 Task: Add C.Wirthy & Co. Butter Herb Salmon to the cart.
Action: Mouse moved to (23, 147)
Screenshot: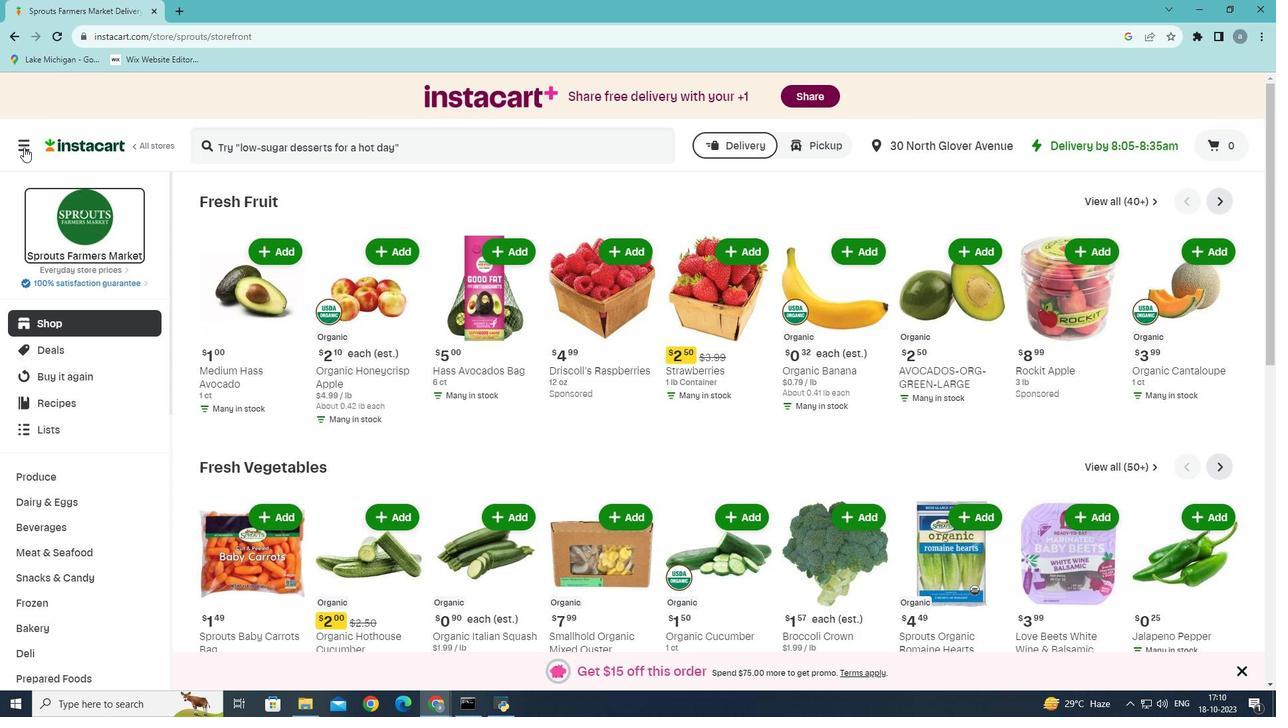 
Action: Mouse pressed left at (23, 147)
Screenshot: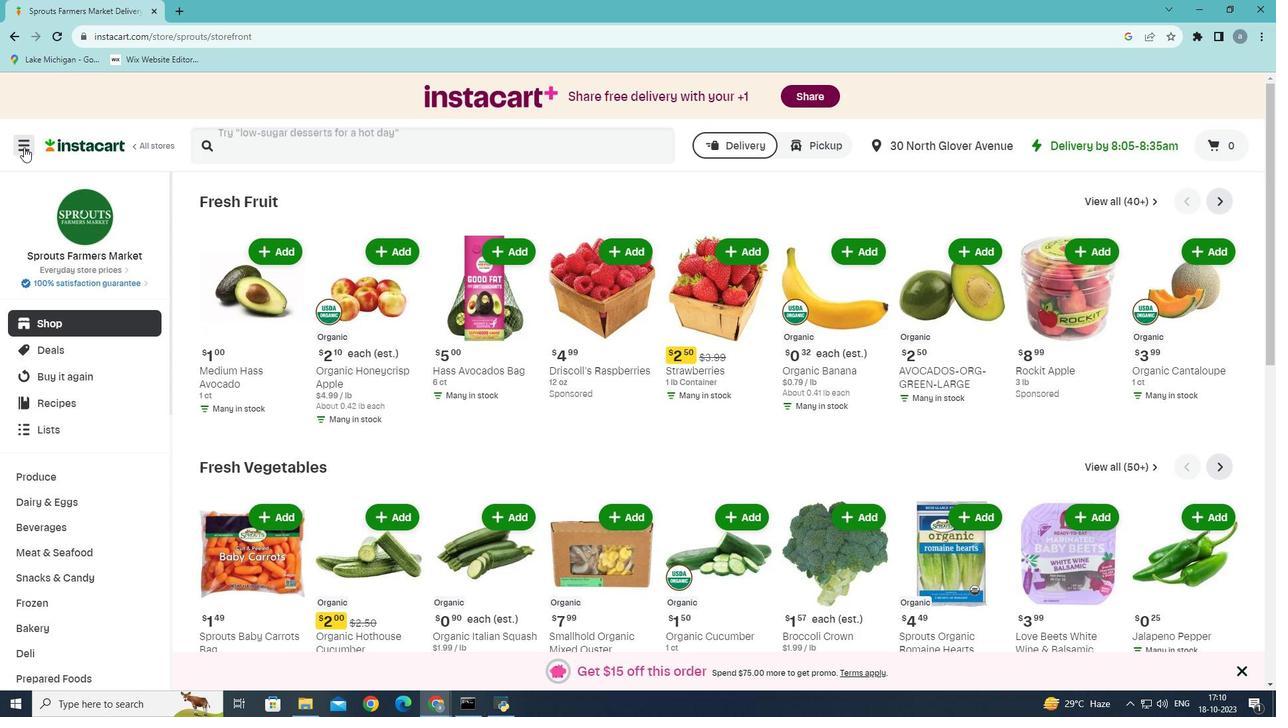 
Action: Mouse moved to (61, 388)
Screenshot: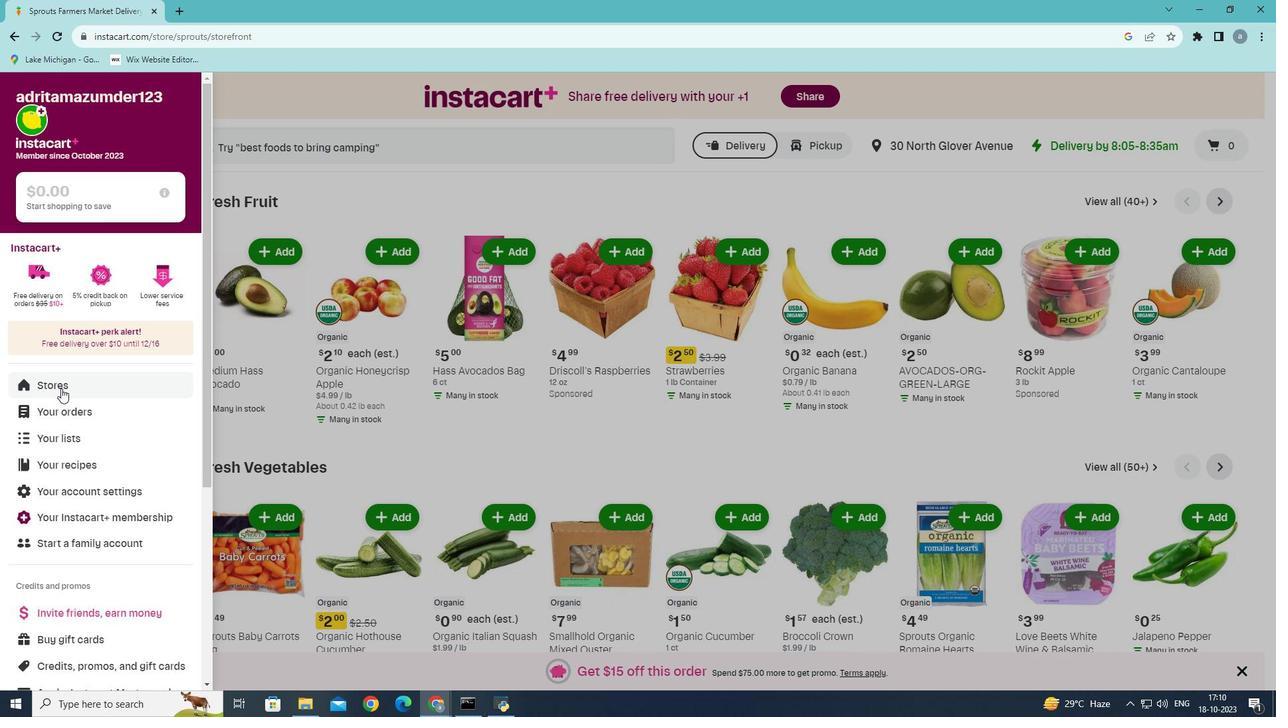 
Action: Mouse pressed left at (61, 388)
Screenshot: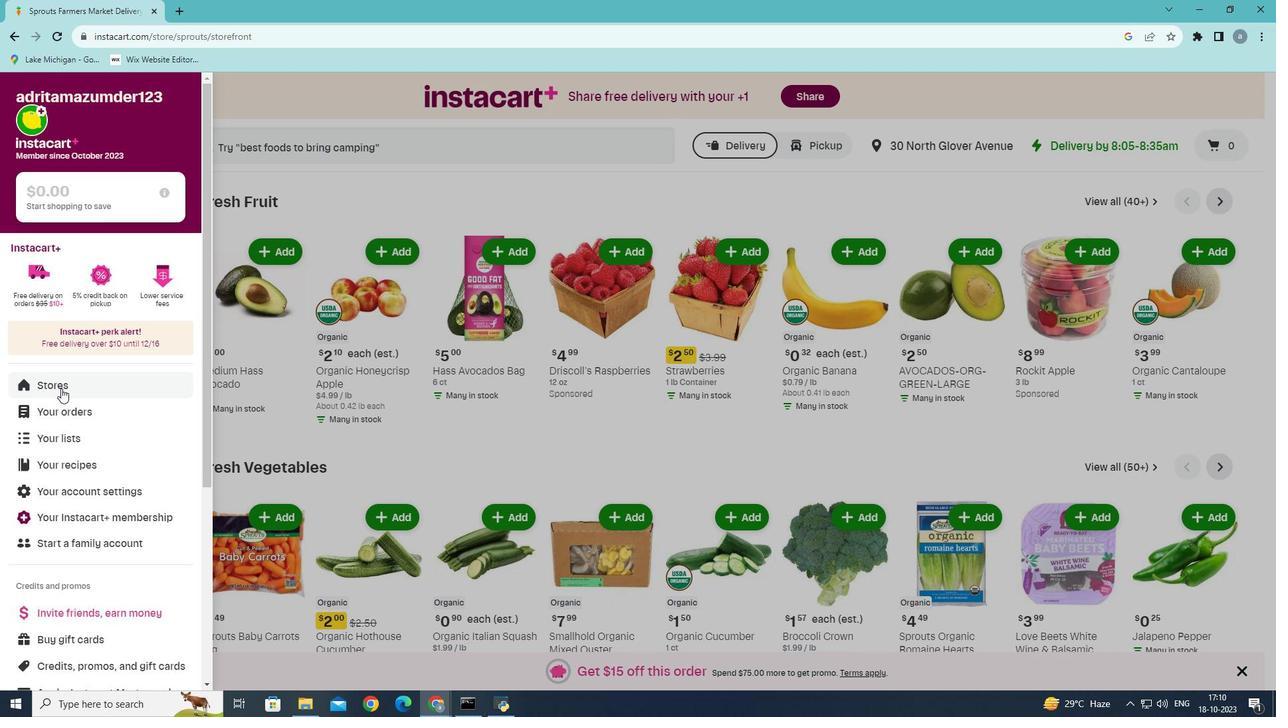 
Action: Mouse moved to (320, 152)
Screenshot: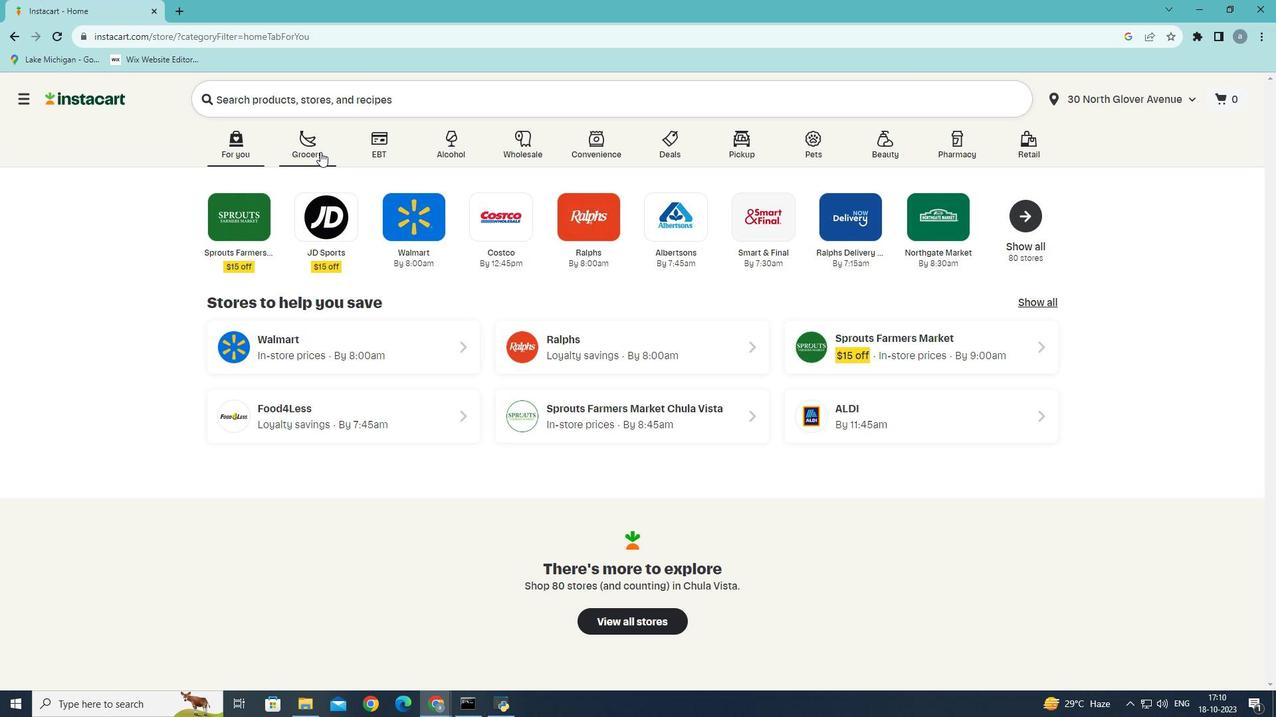 
Action: Mouse pressed left at (320, 152)
Screenshot: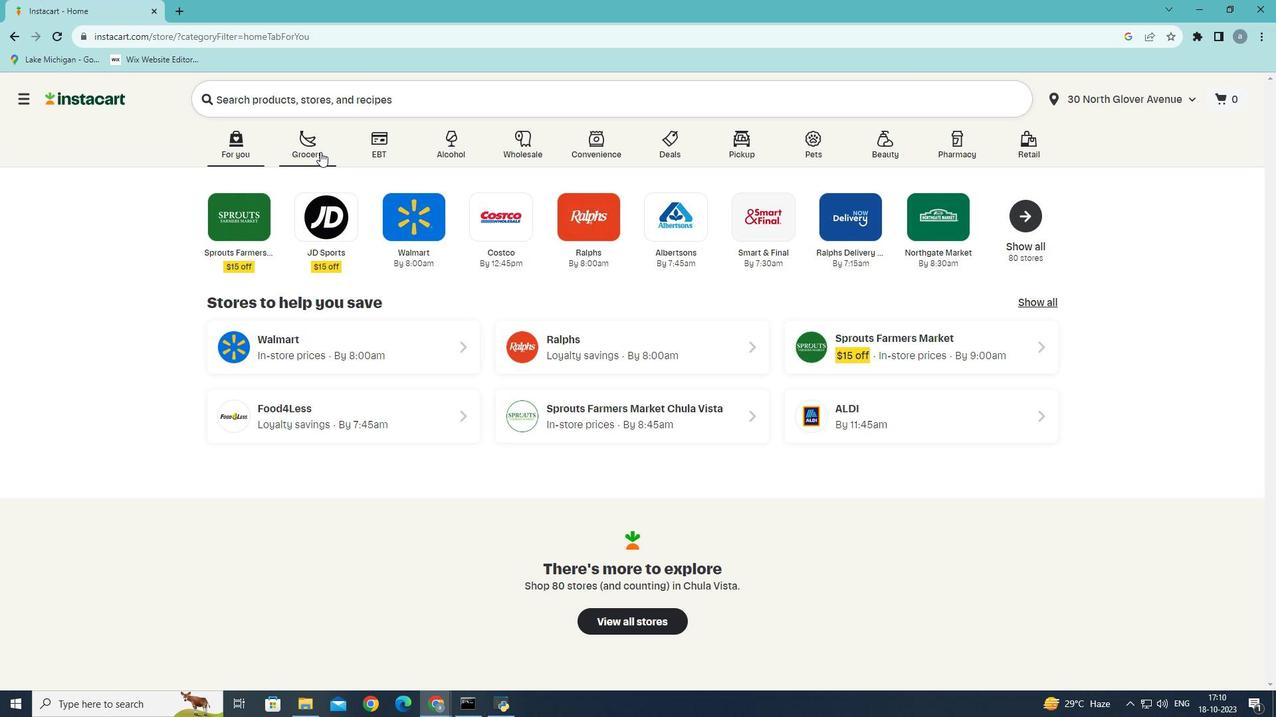 
Action: Mouse moved to (285, 375)
Screenshot: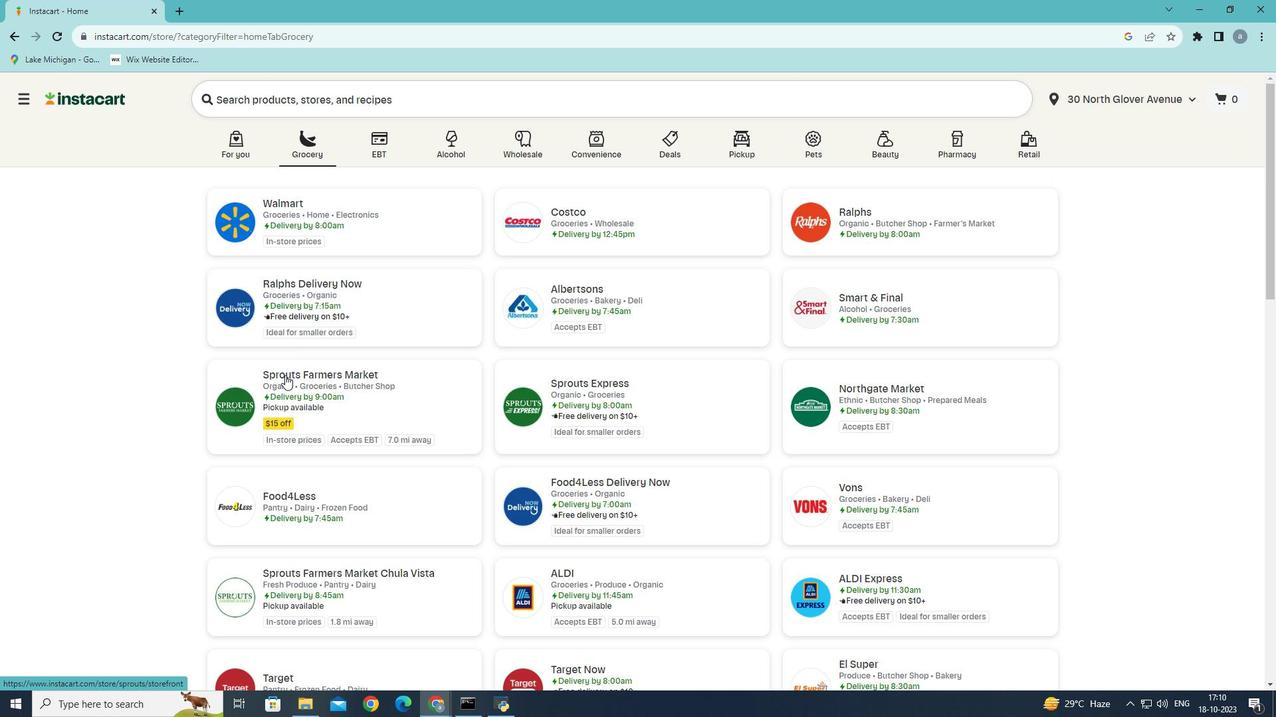 
Action: Mouse pressed left at (285, 375)
Screenshot: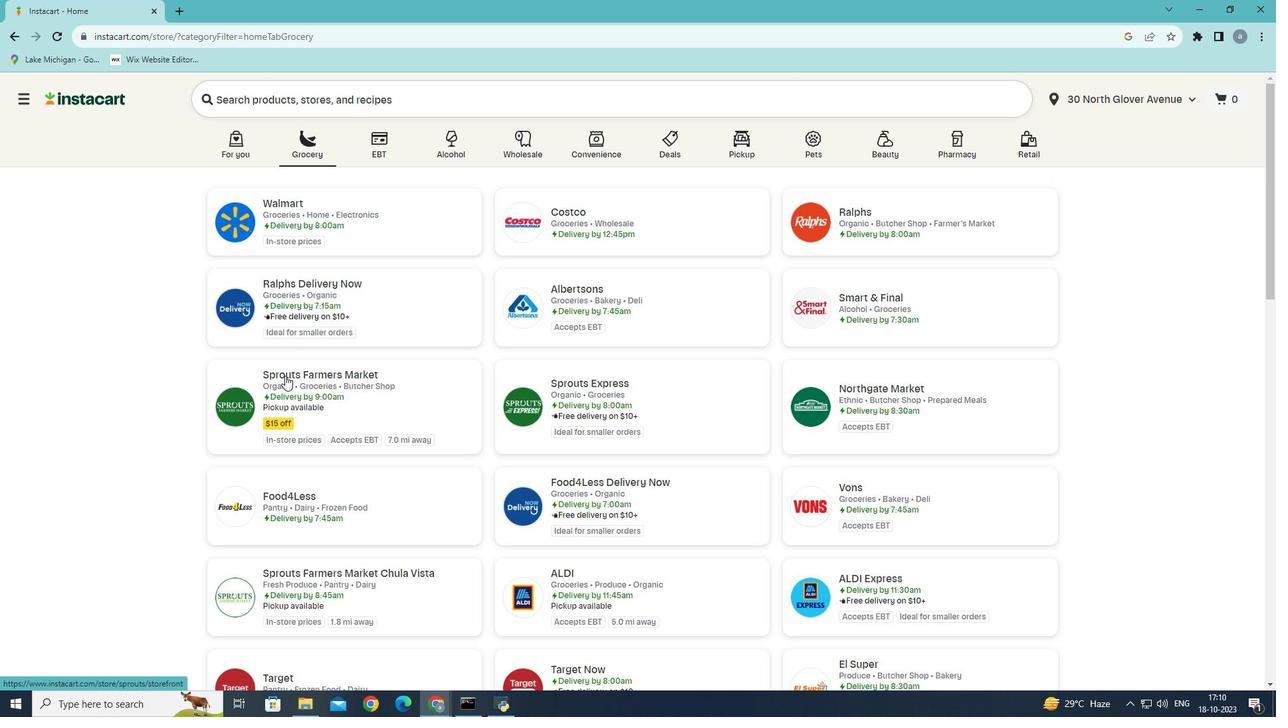 
Action: Mouse moved to (83, 548)
Screenshot: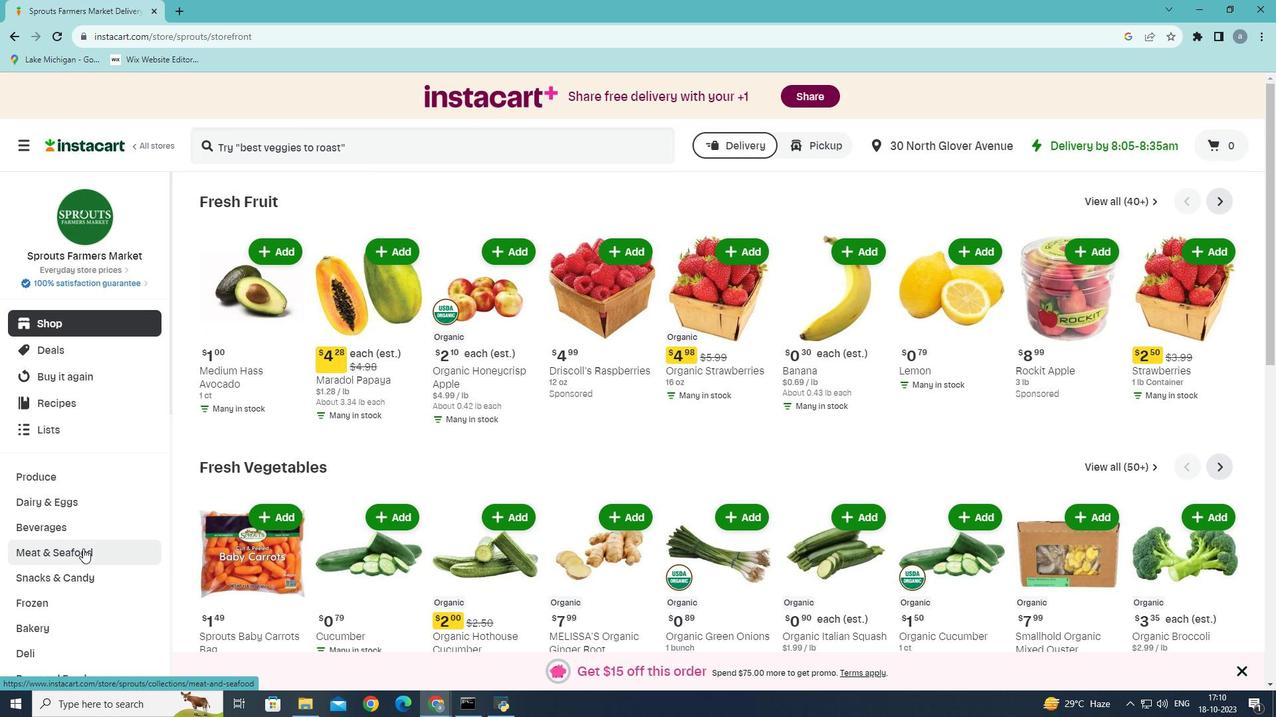 
Action: Mouse pressed left at (83, 548)
Screenshot: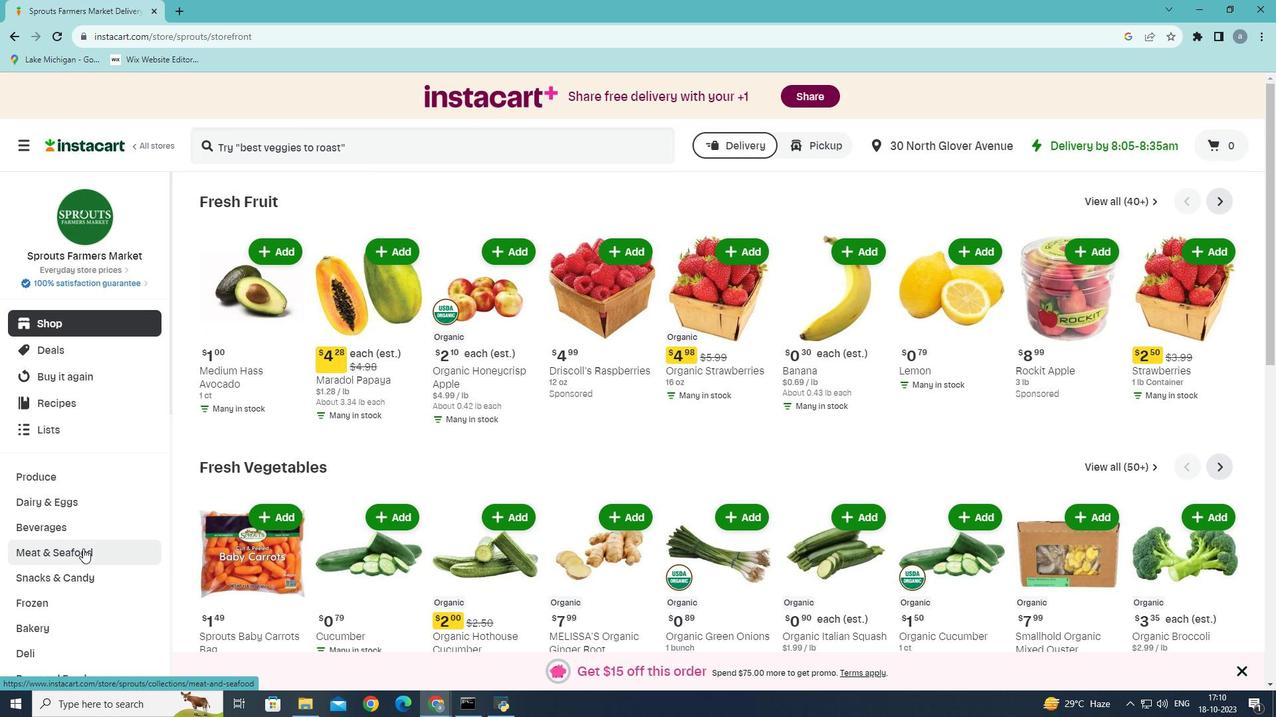 
Action: Mouse moved to (523, 227)
Screenshot: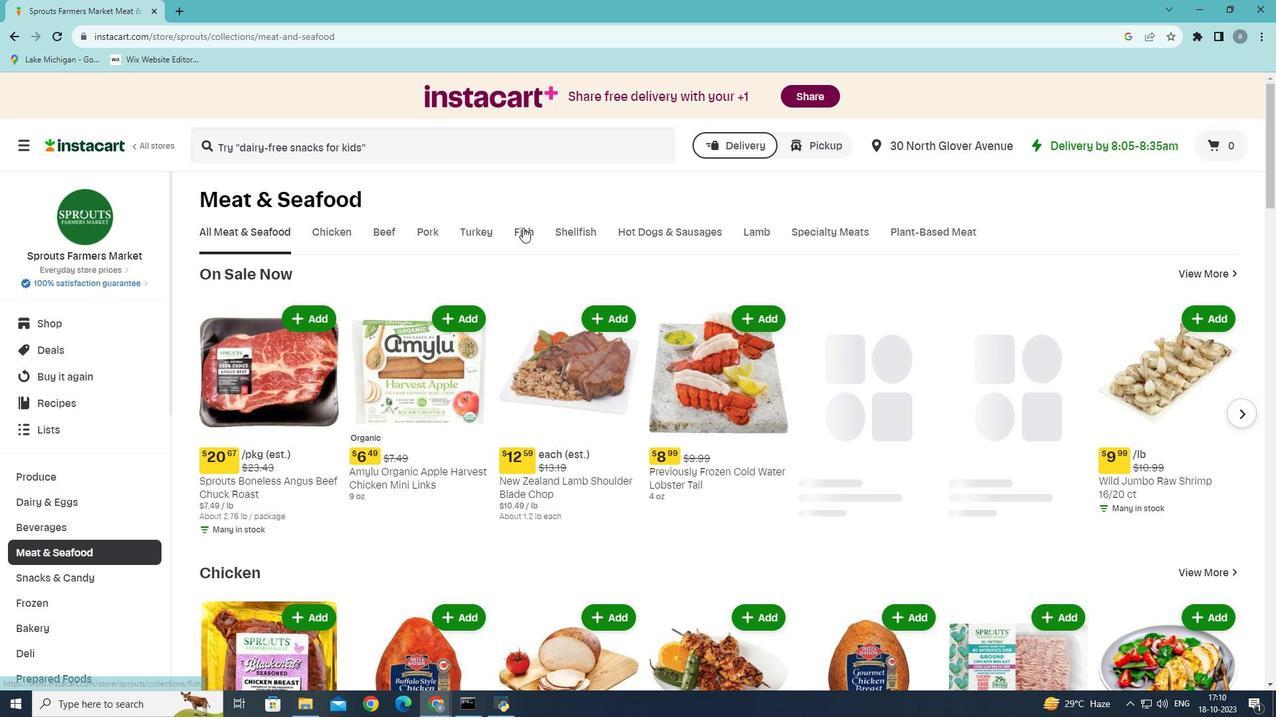 
Action: Mouse pressed left at (523, 227)
Screenshot: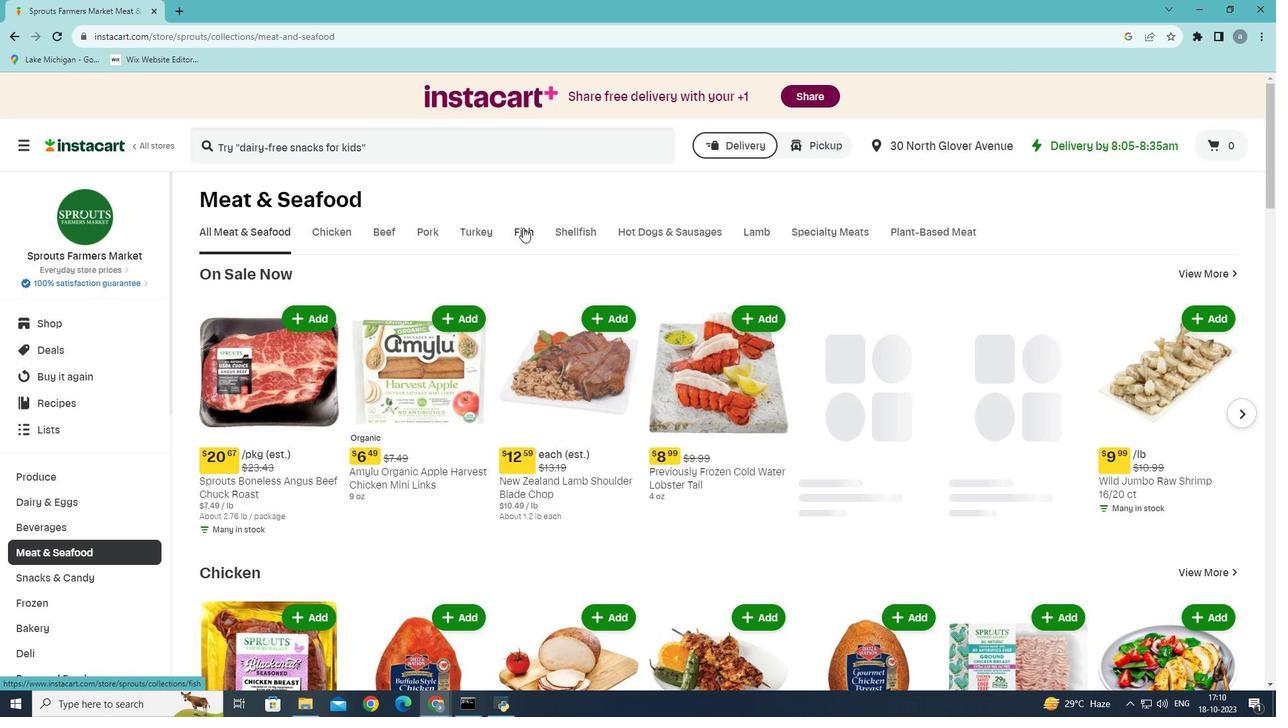 
Action: Mouse moved to (643, 429)
Screenshot: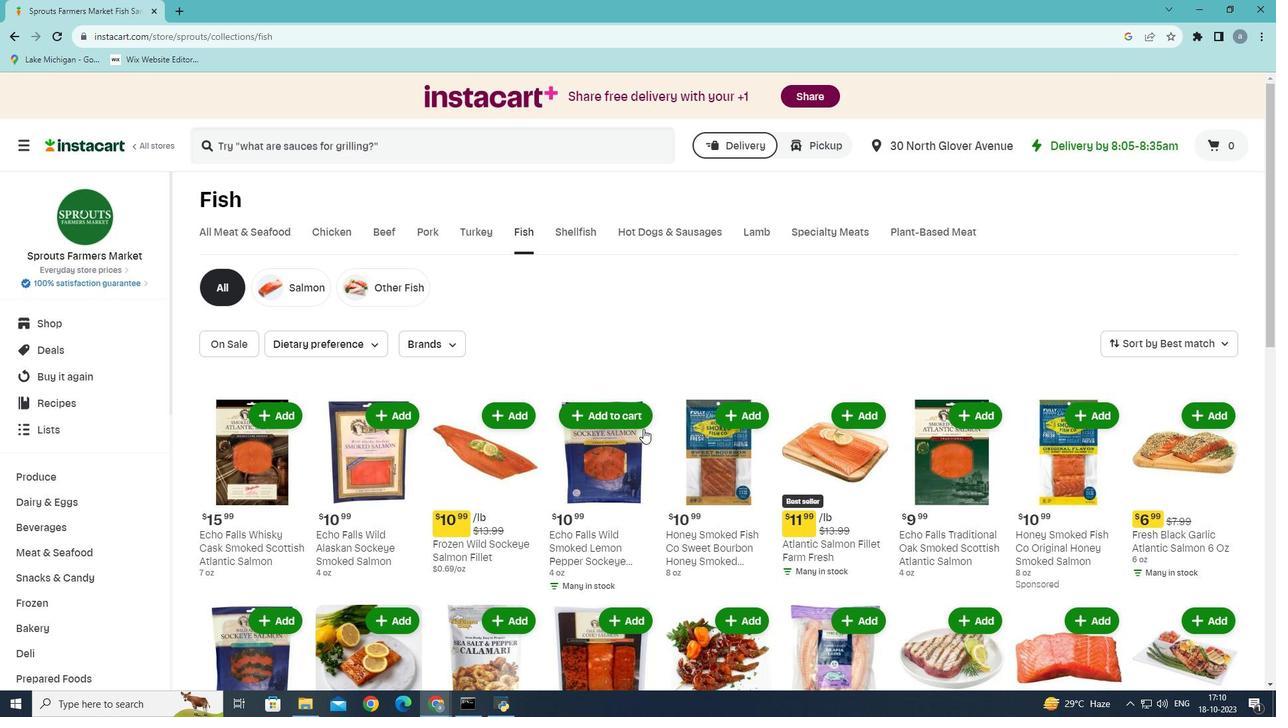 
Action: Mouse scrolled (643, 428) with delta (0, 0)
Screenshot: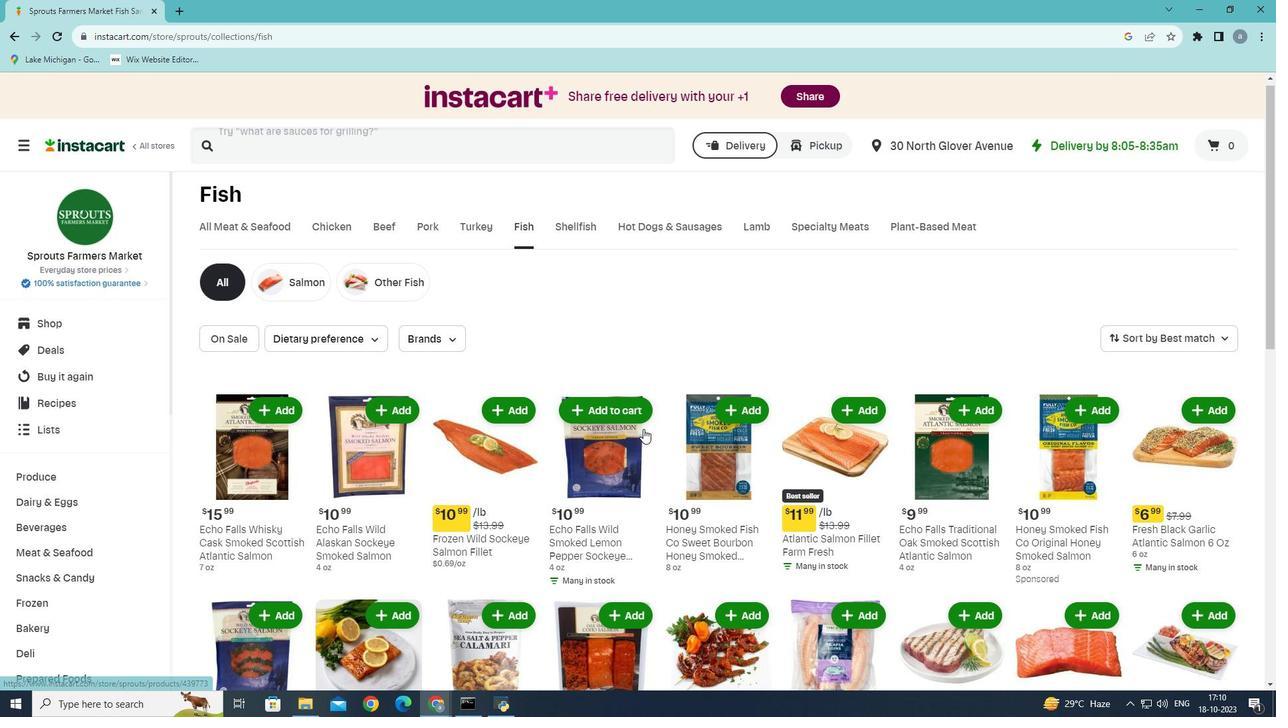 
Action: Mouse scrolled (643, 428) with delta (0, 0)
Screenshot: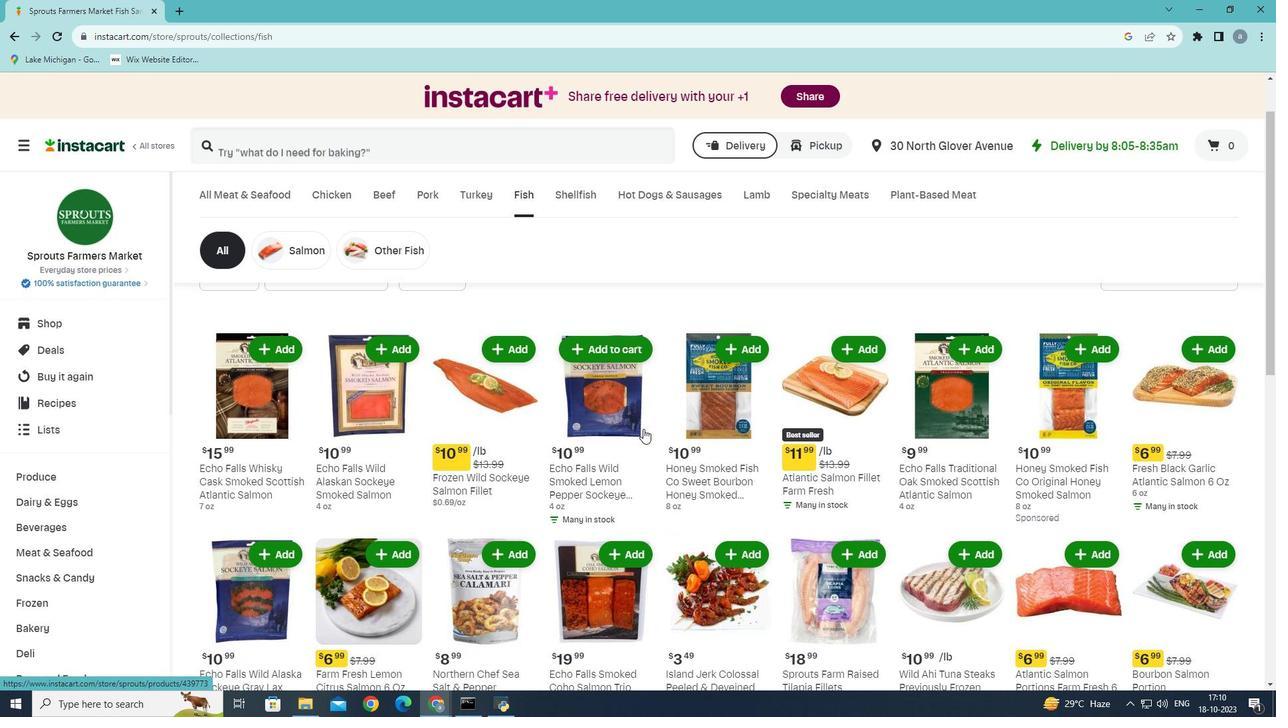 
Action: Mouse moved to (822, 435)
Screenshot: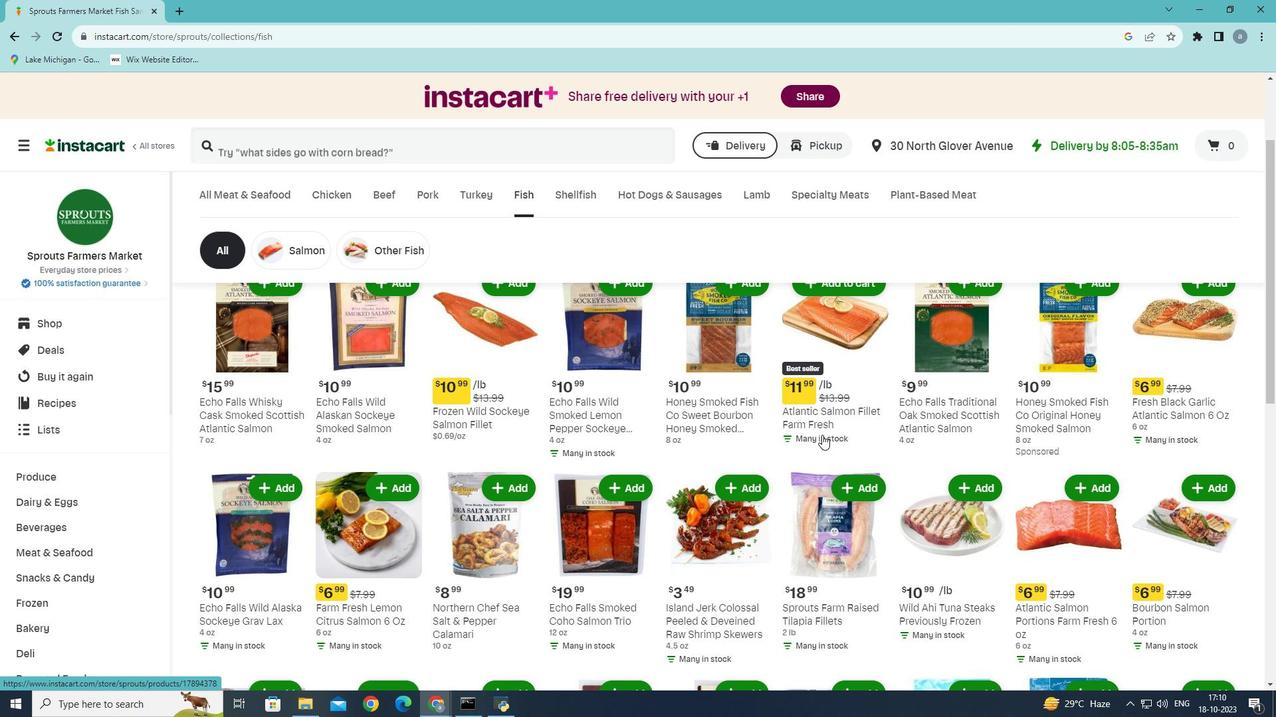 
Action: Mouse scrolled (822, 434) with delta (0, 0)
Screenshot: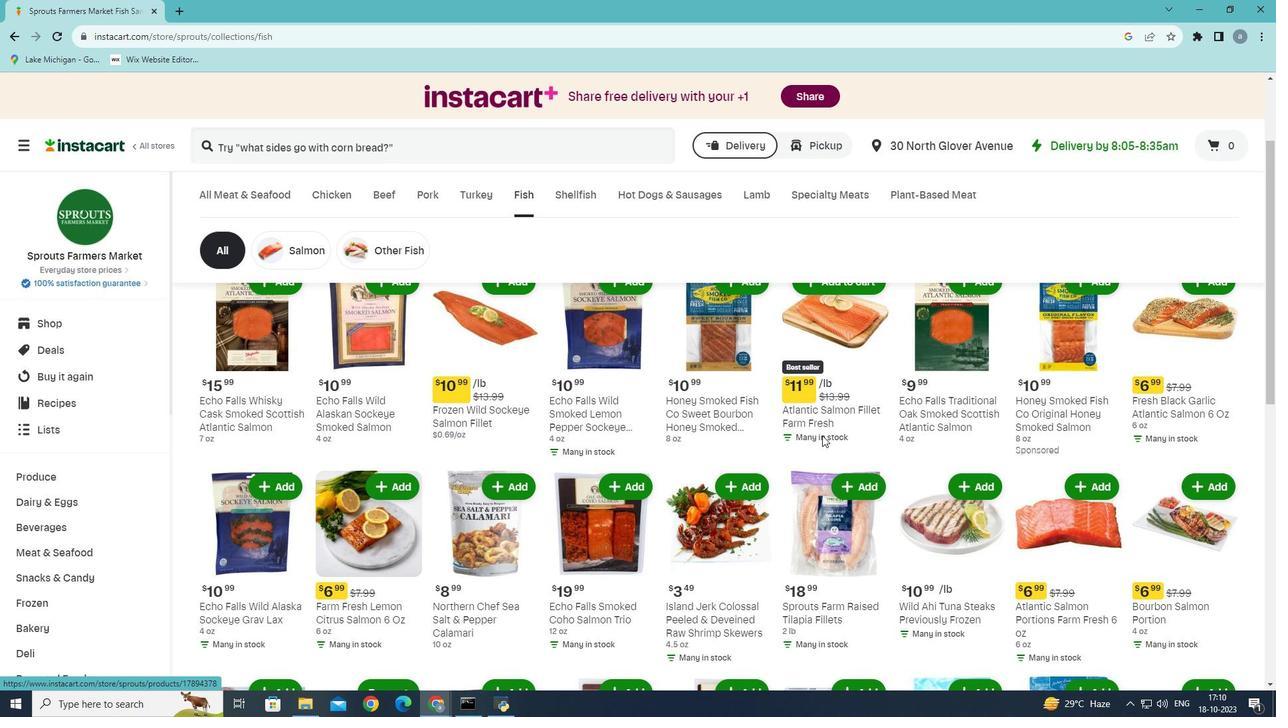 
Action: Mouse moved to (822, 435)
Screenshot: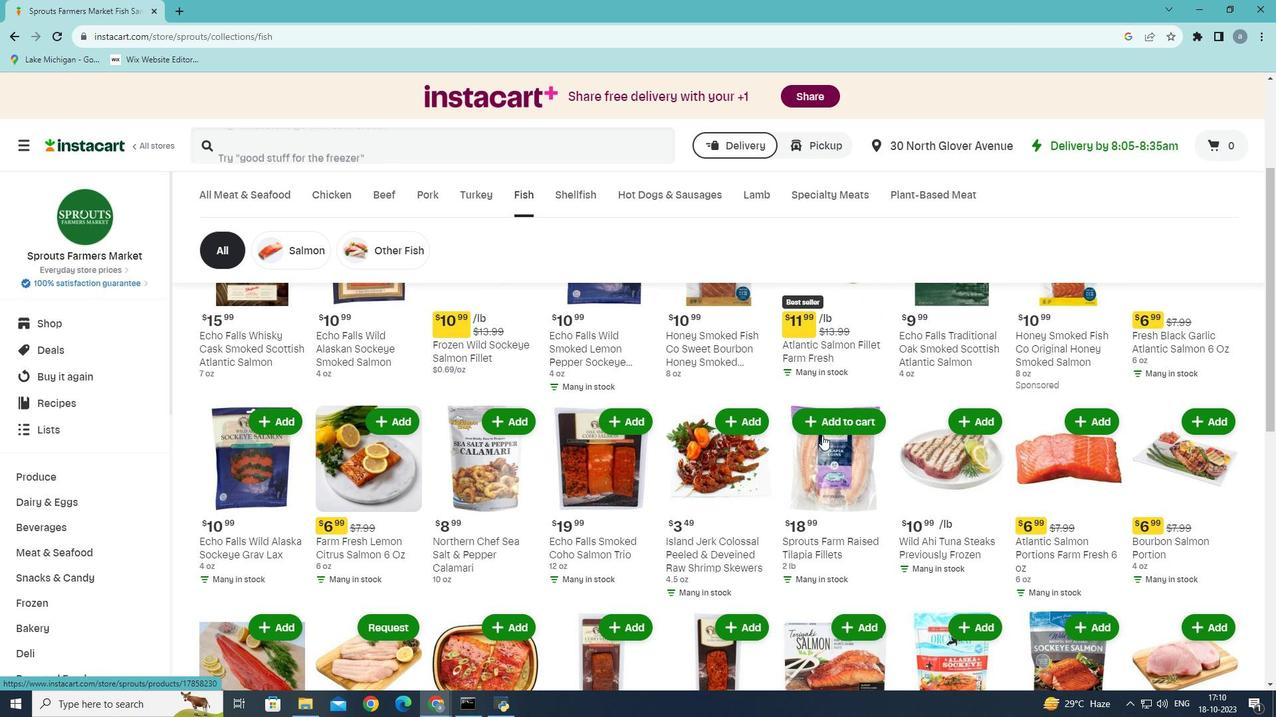 
Action: Mouse scrolled (822, 435) with delta (0, 0)
Screenshot: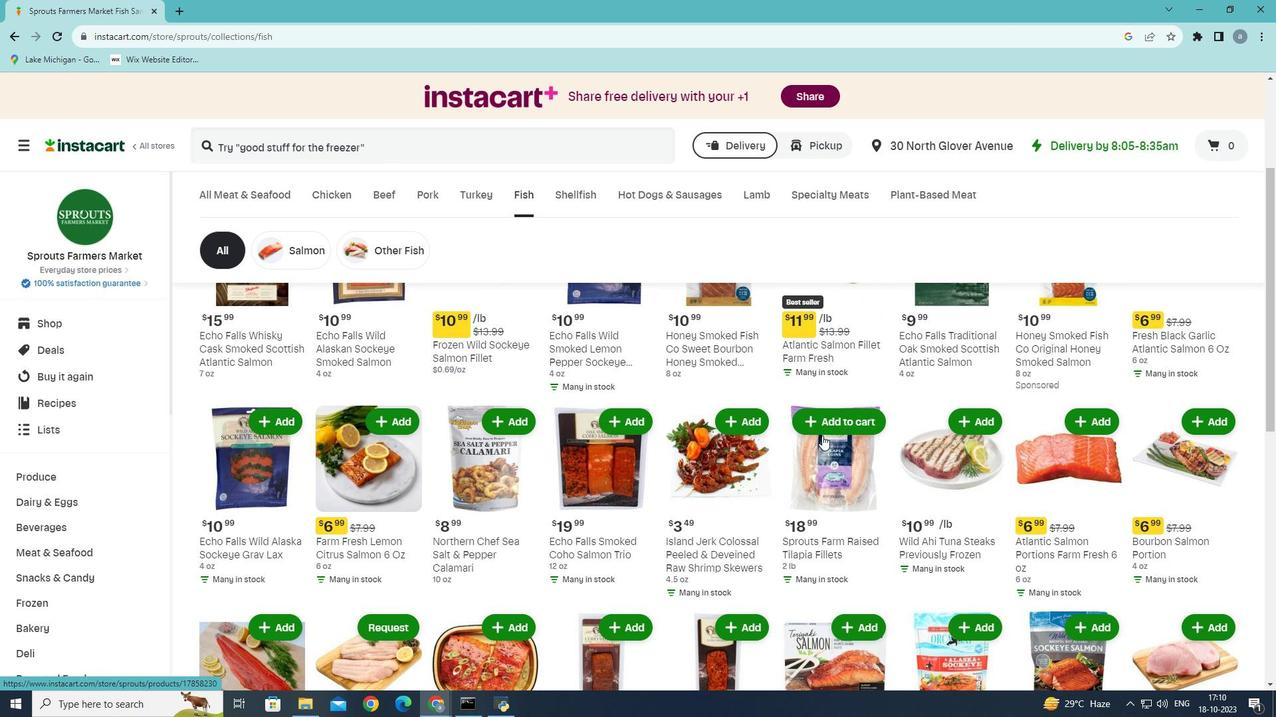 
Action: Mouse moved to (822, 437)
Screenshot: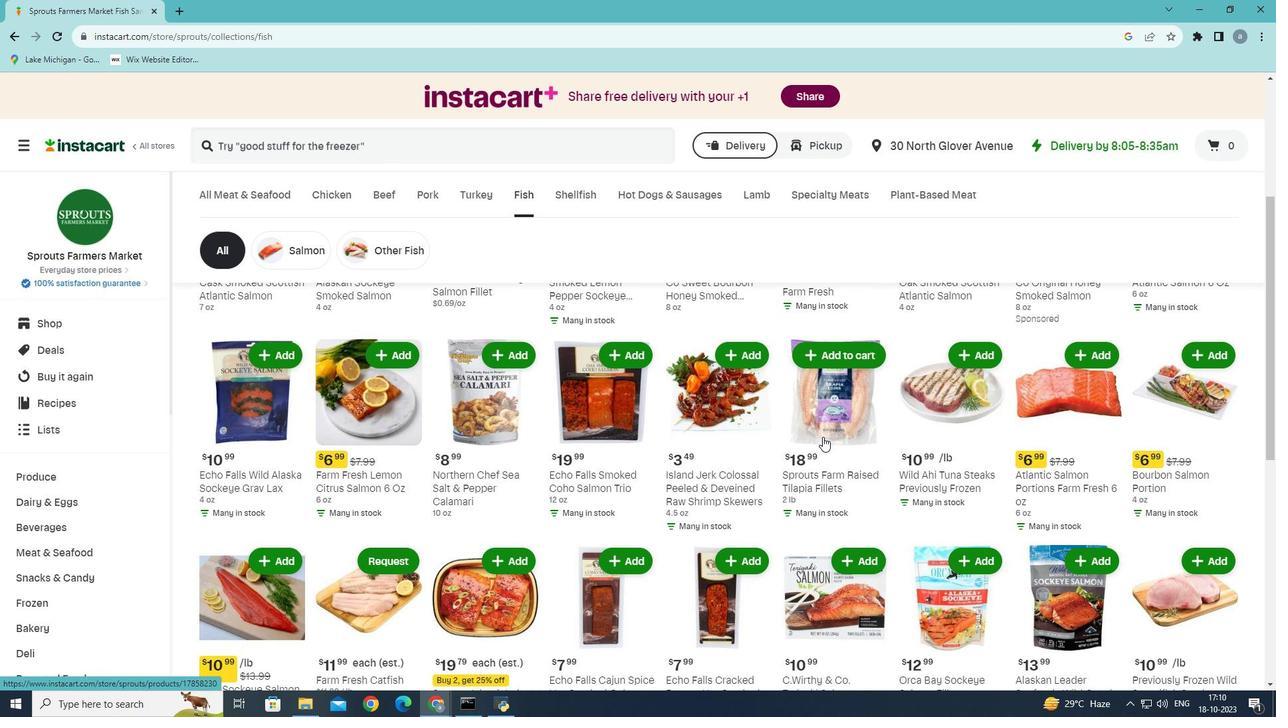 
Action: Mouse scrolled (822, 436) with delta (0, 0)
Screenshot: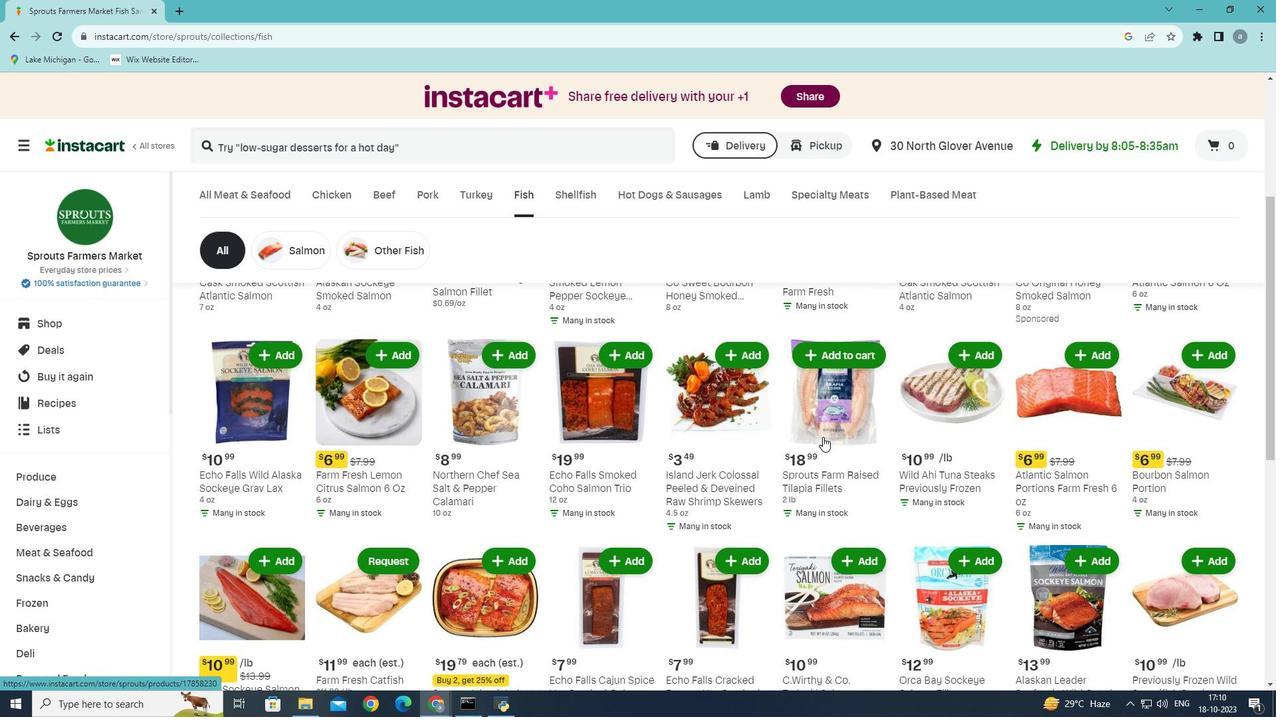 
Action: Mouse moved to (832, 446)
Screenshot: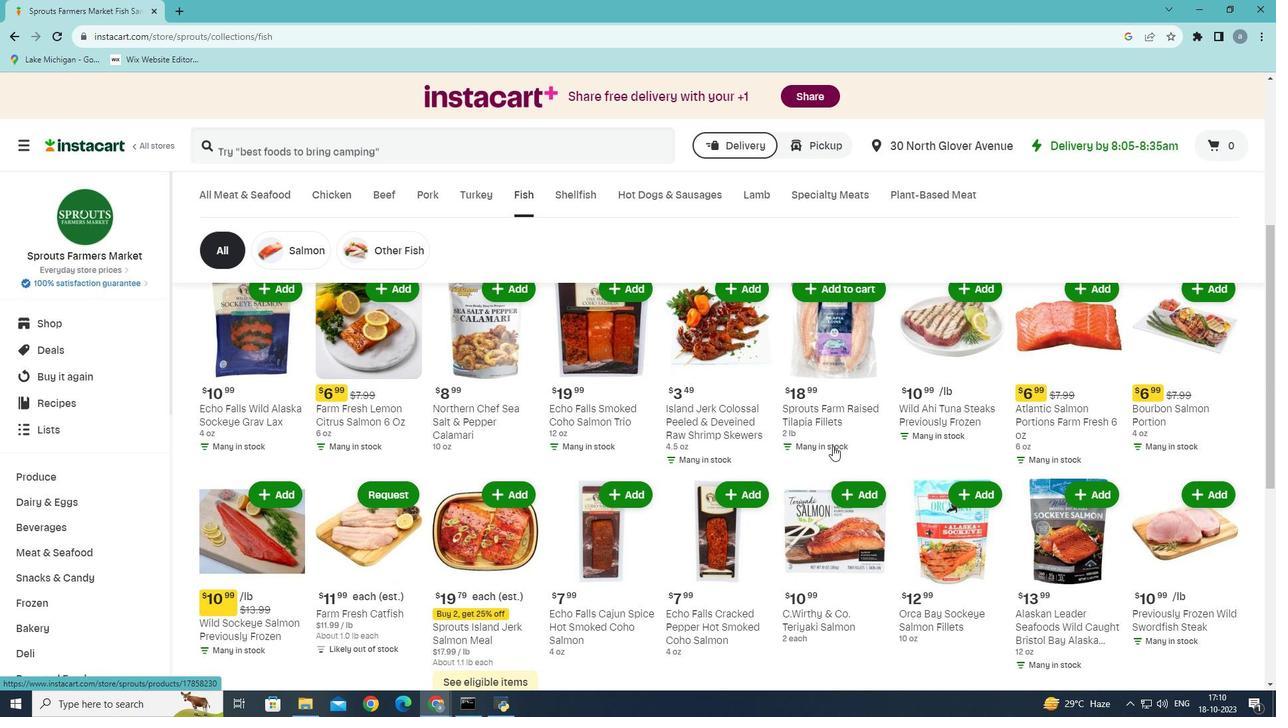 
Action: Mouse scrolled (832, 445) with delta (0, 0)
Screenshot: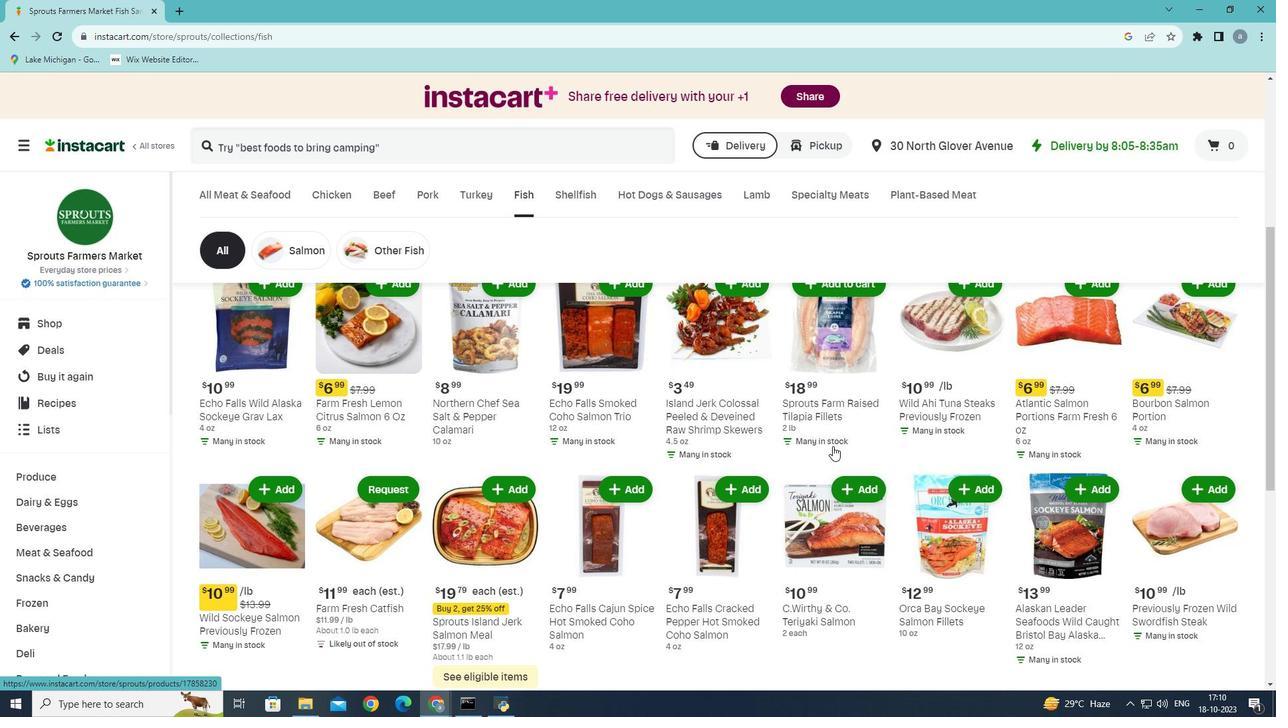 
Action: Mouse scrolled (832, 445) with delta (0, 0)
Screenshot: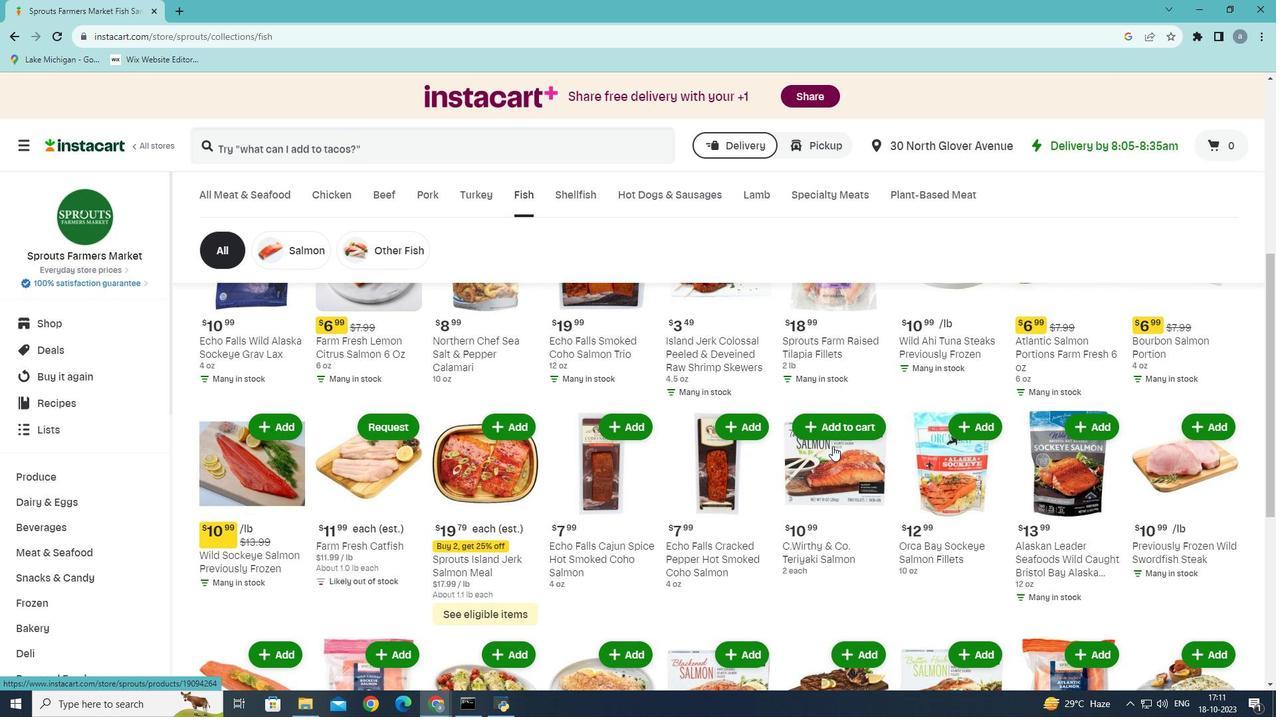 
Action: Mouse moved to (928, 496)
Screenshot: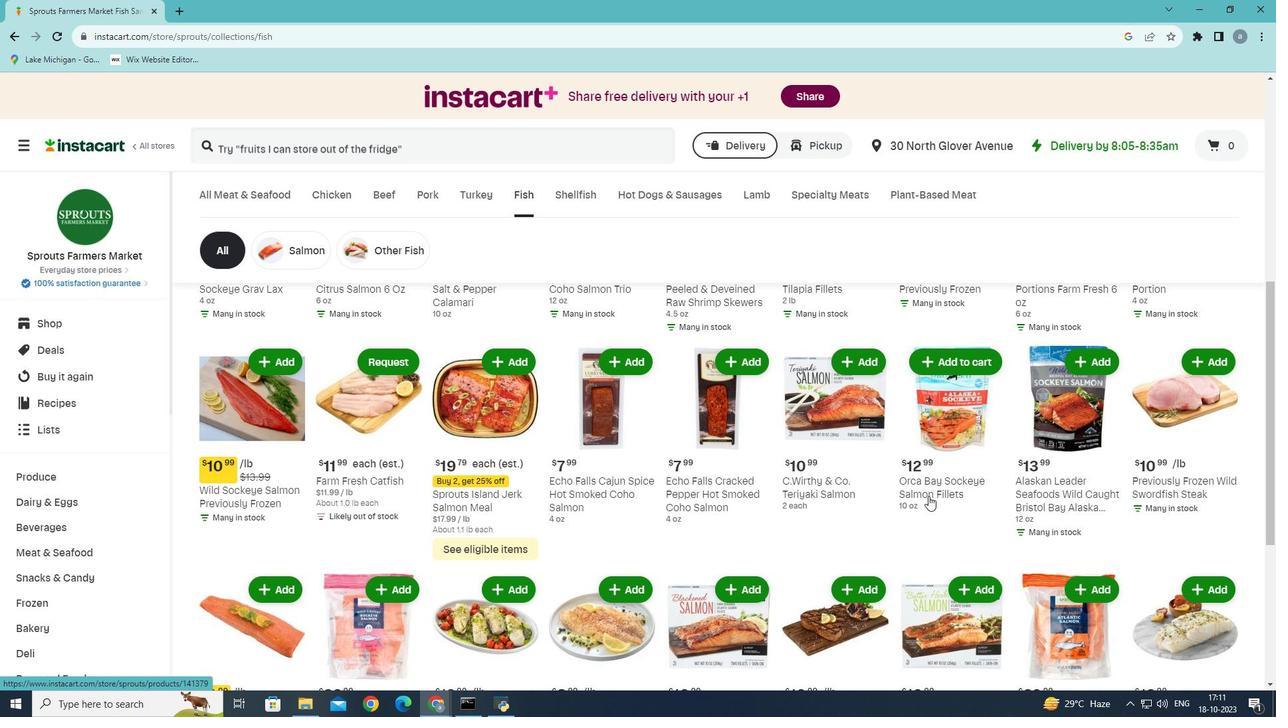 
Action: Mouse scrolled (928, 495) with delta (0, 0)
Screenshot: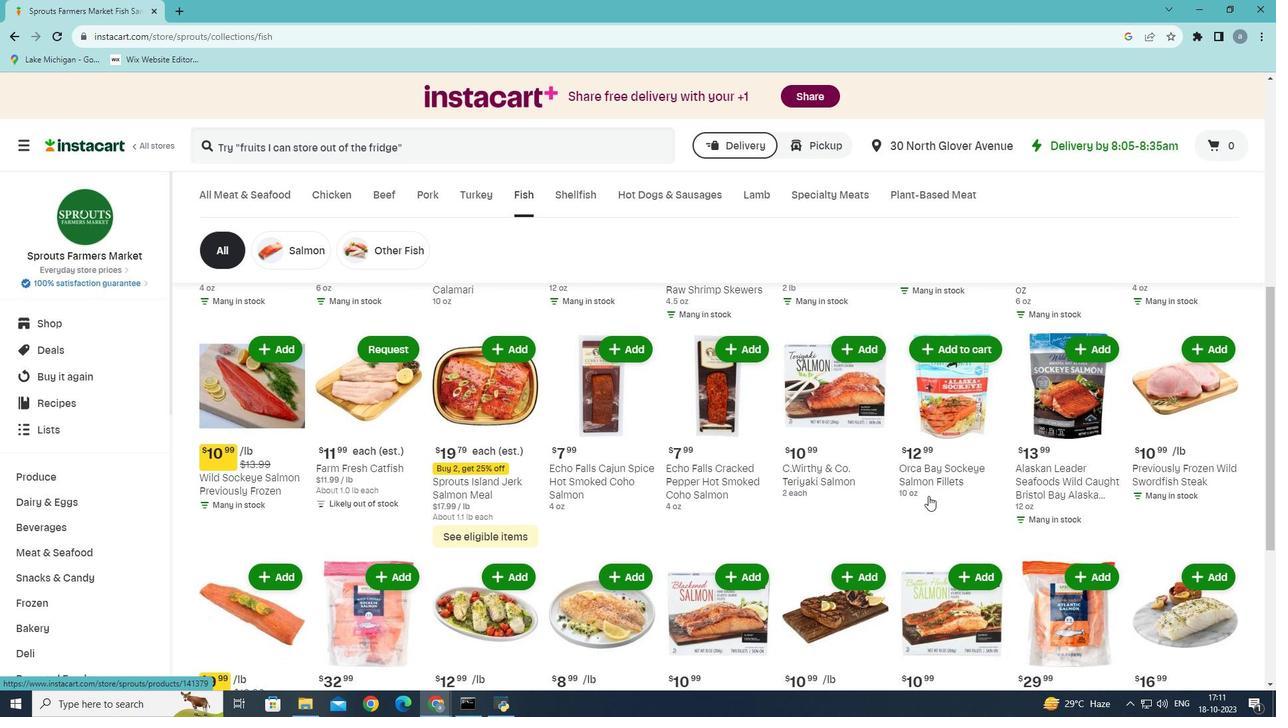 
Action: Mouse moved to (928, 498)
Screenshot: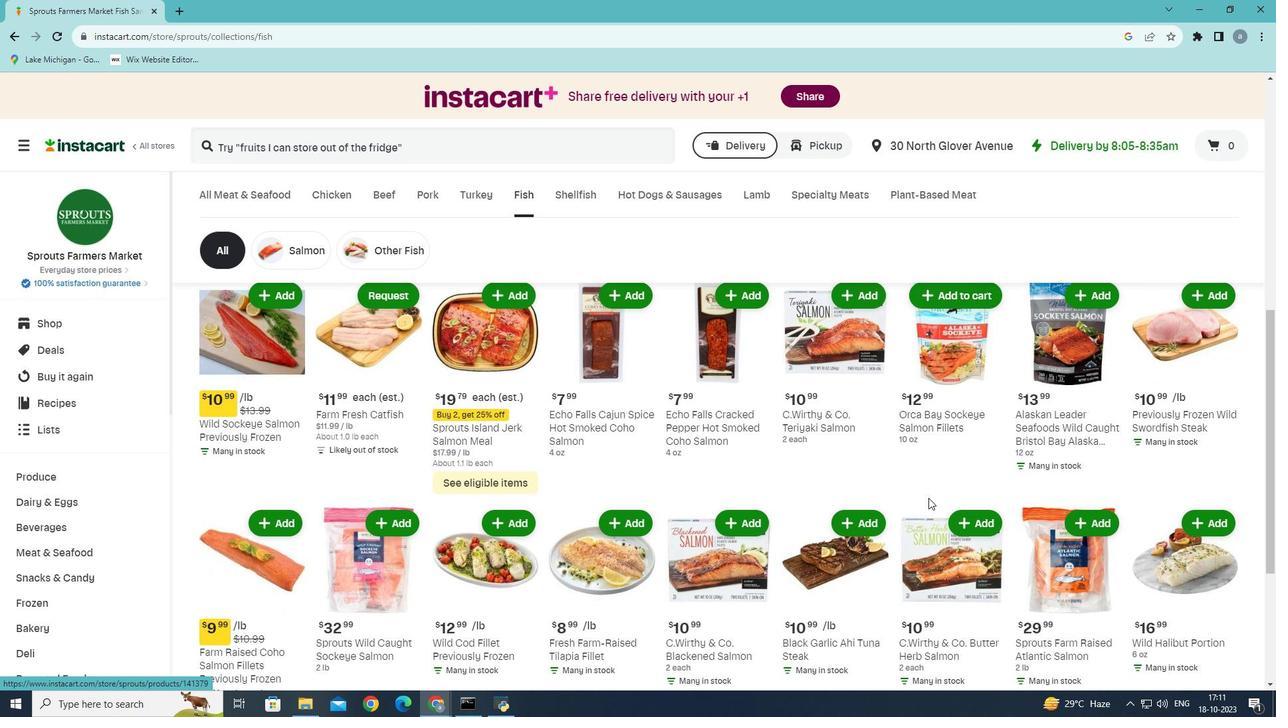 
Action: Mouse scrolled (928, 497) with delta (0, 0)
Screenshot: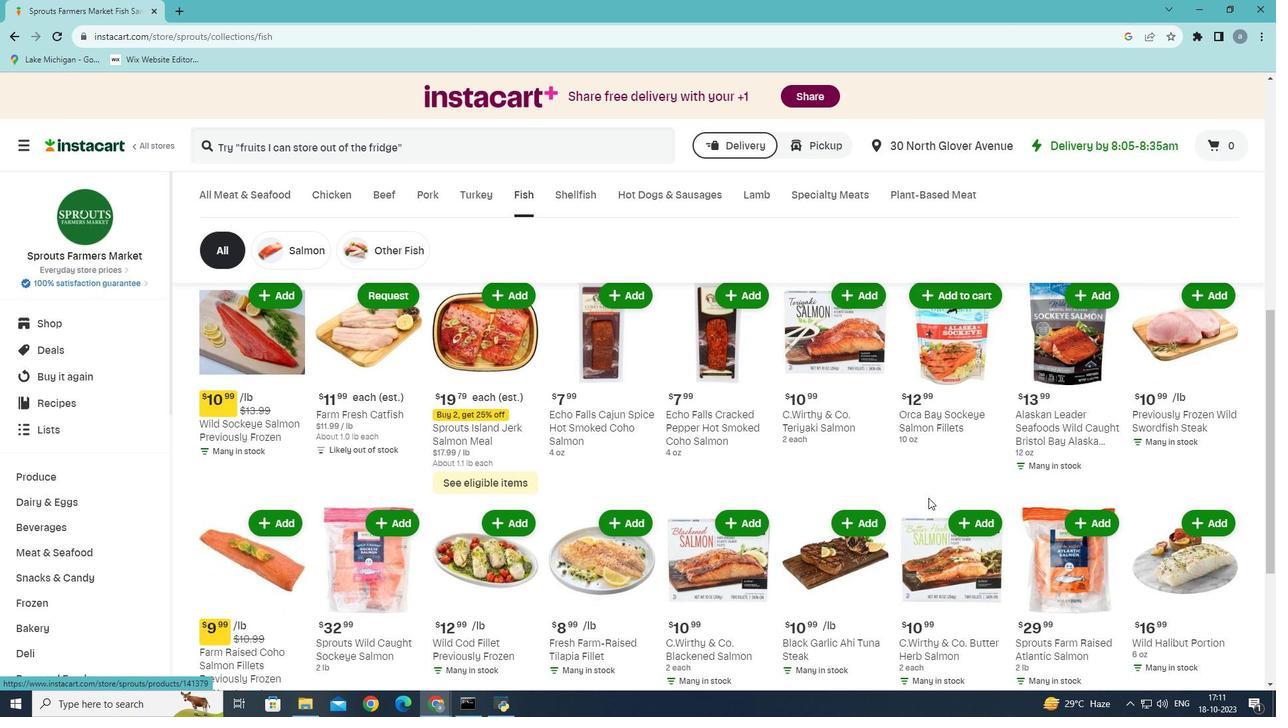 
Action: Mouse moved to (972, 460)
Screenshot: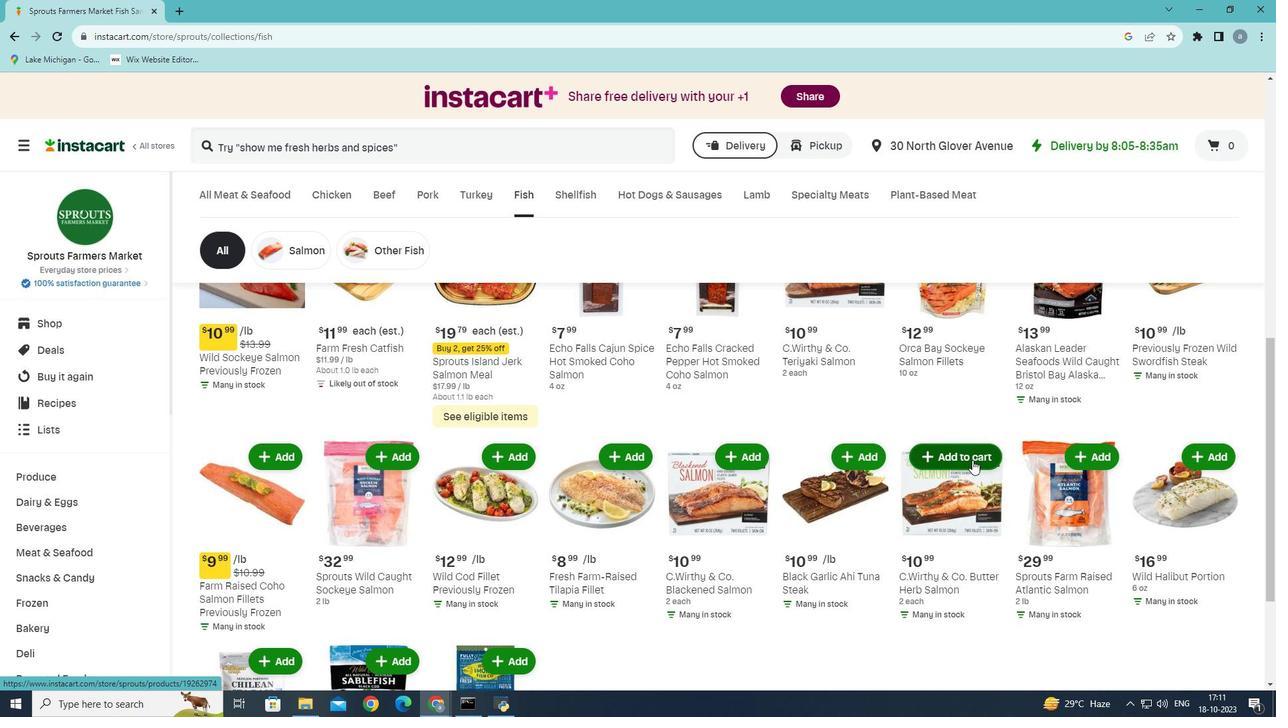 
Action: Mouse pressed left at (972, 460)
Screenshot: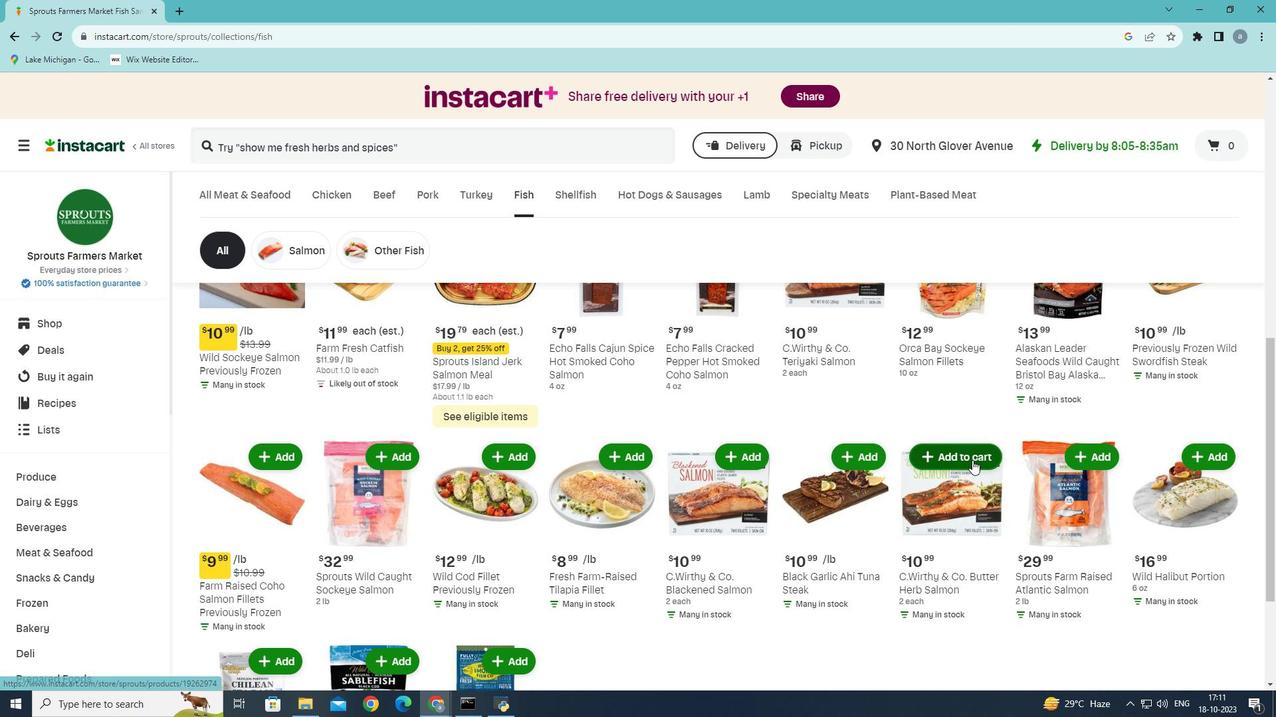 
